 Task: Look for opportunities in accounting and finance.
Action: Mouse moved to (1061, 145)
Screenshot: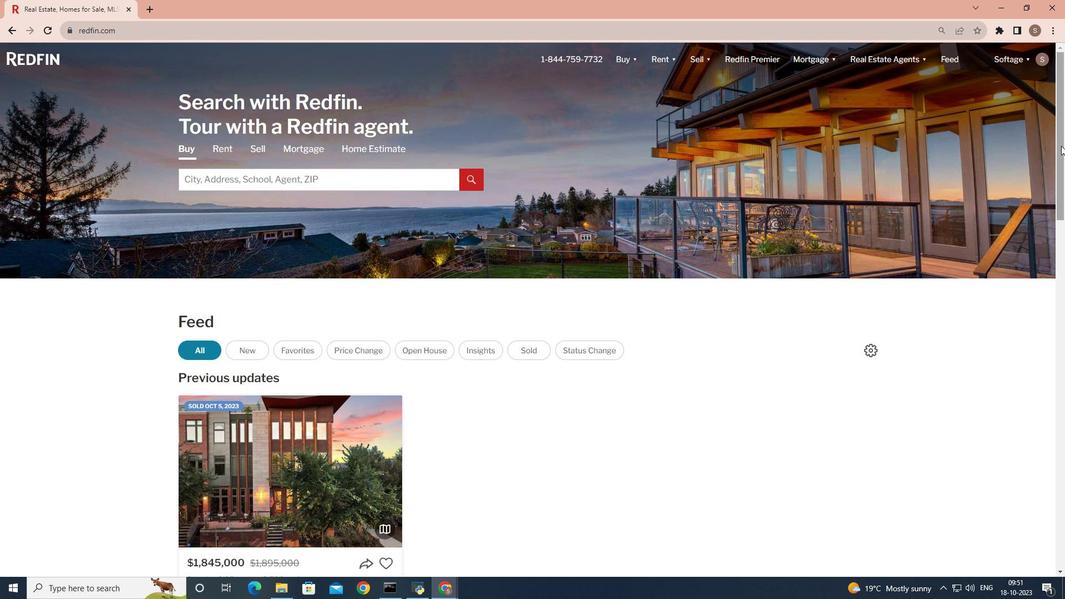
Action: Mouse pressed left at (1061, 145)
Screenshot: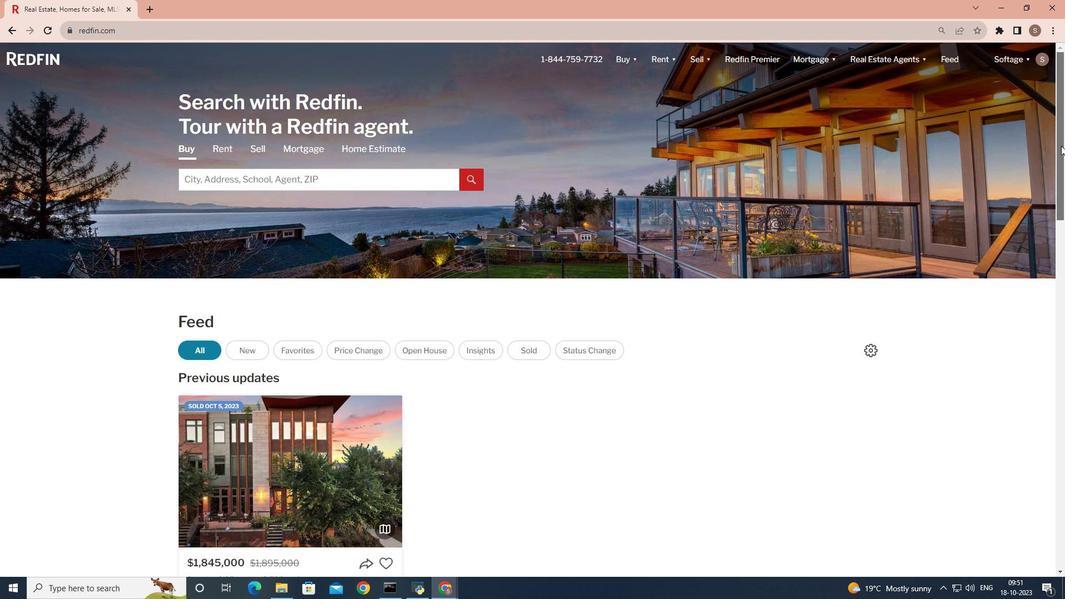 
Action: Mouse moved to (189, 408)
Screenshot: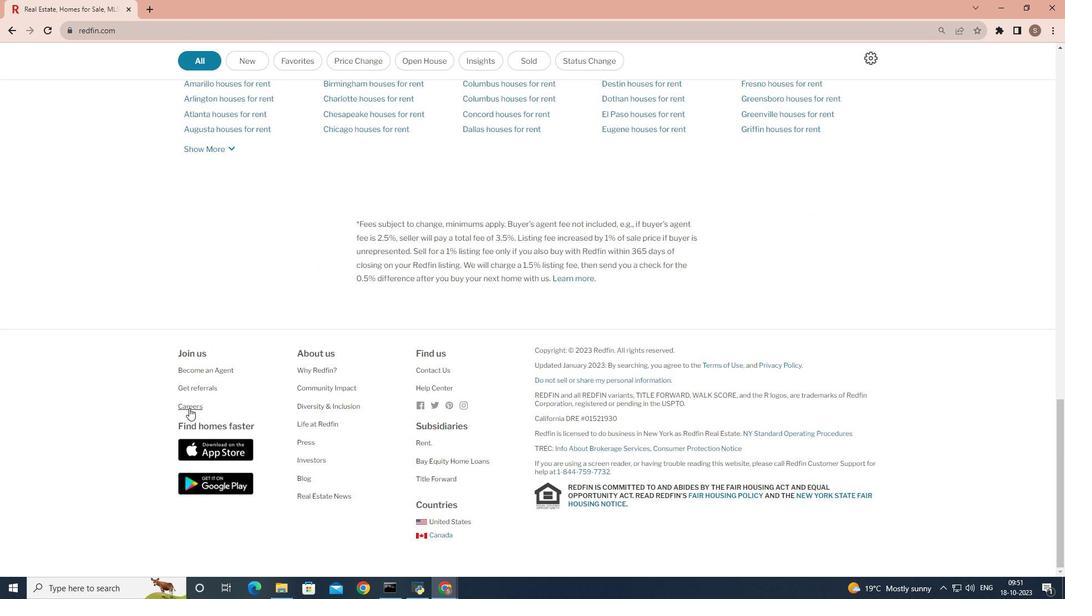 
Action: Mouse pressed left at (189, 408)
Screenshot: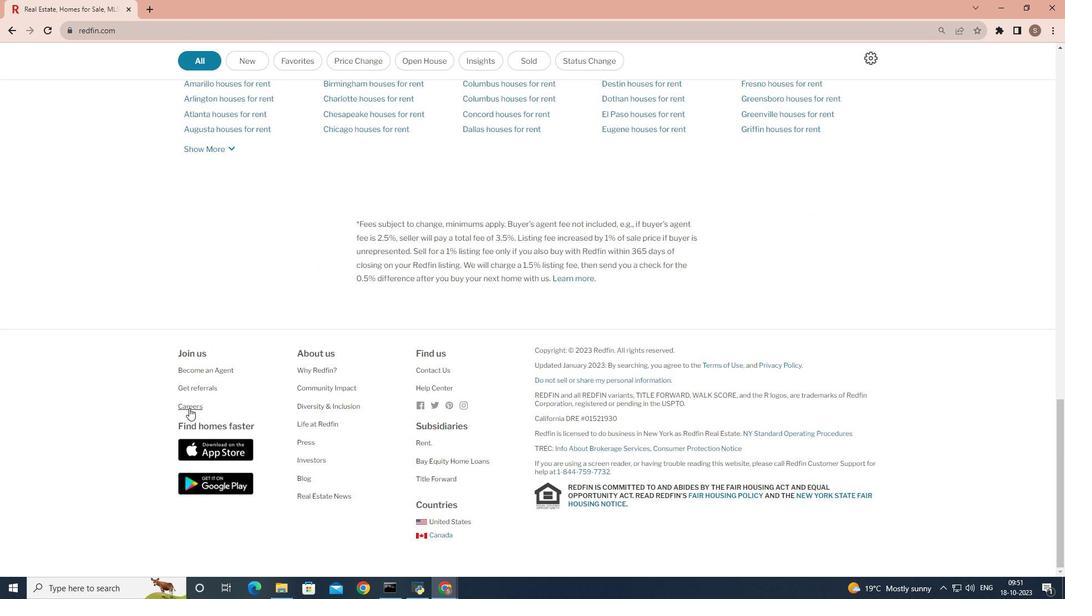 
Action: Mouse moved to (504, 307)
Screenshot: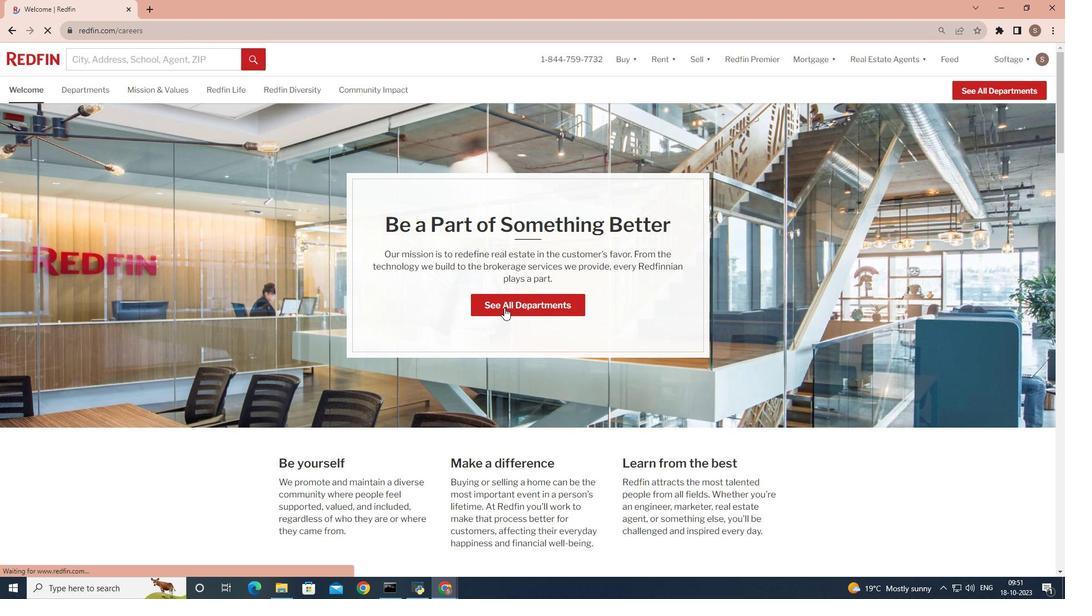 
Action: Mouse pressed left at (504, 307)
Screenshot: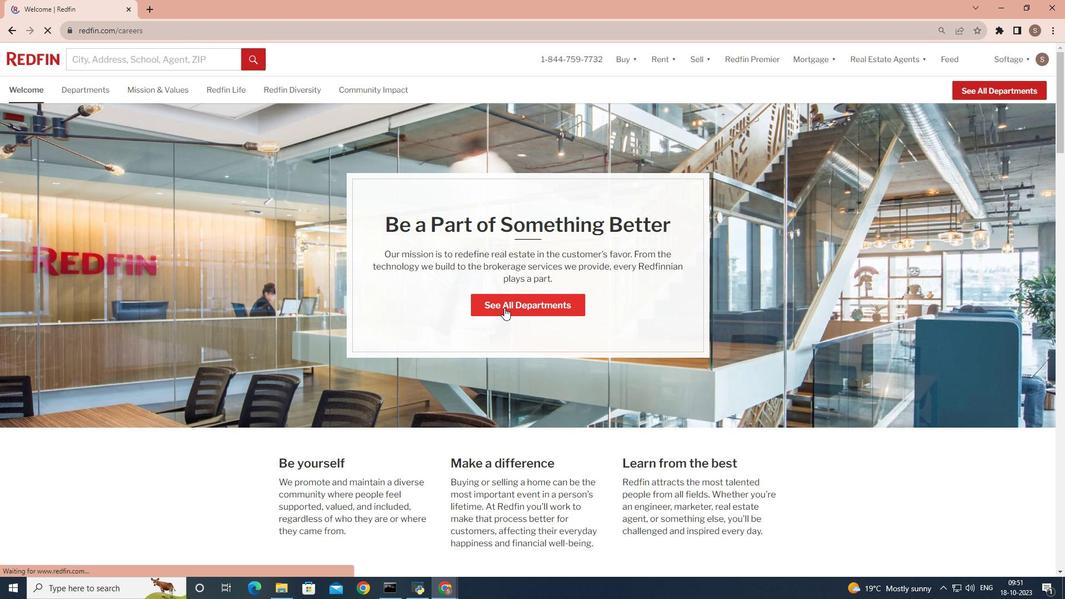 
Action: Mouse moved to (543, 320)
Screenshot: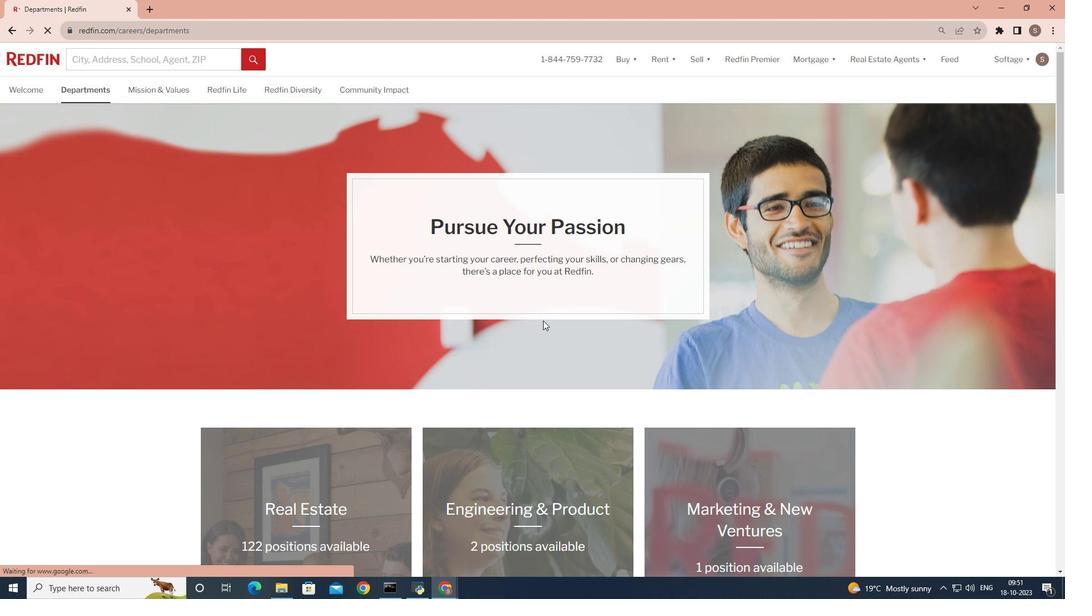 
Action: Mouse scrolled (543, 320) with delta (0, 0)
Screenshot: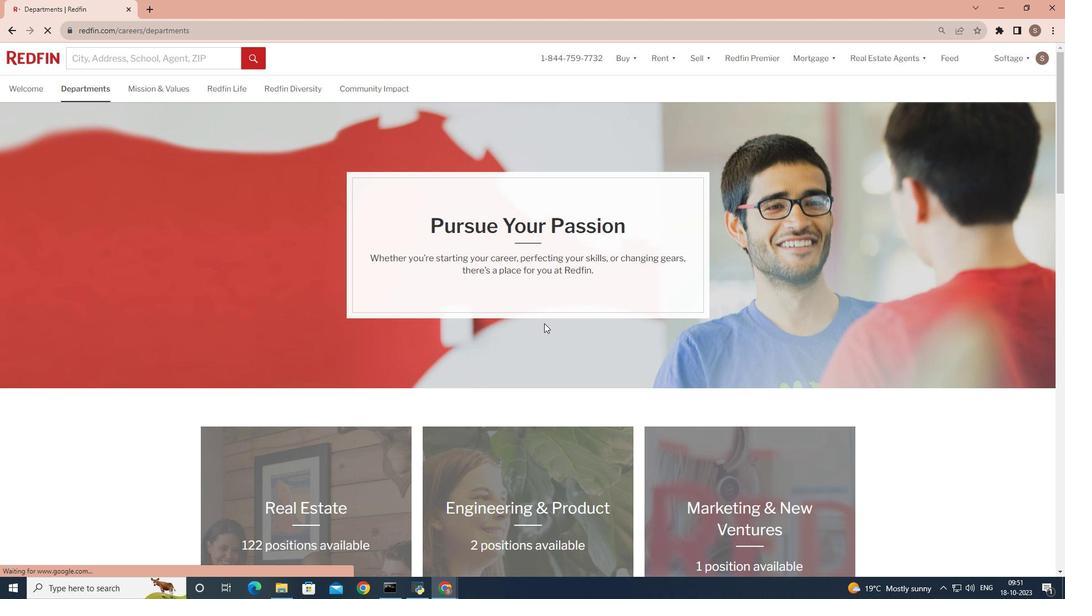 
Action: Mouse moved to (543, 321)
Screenshot: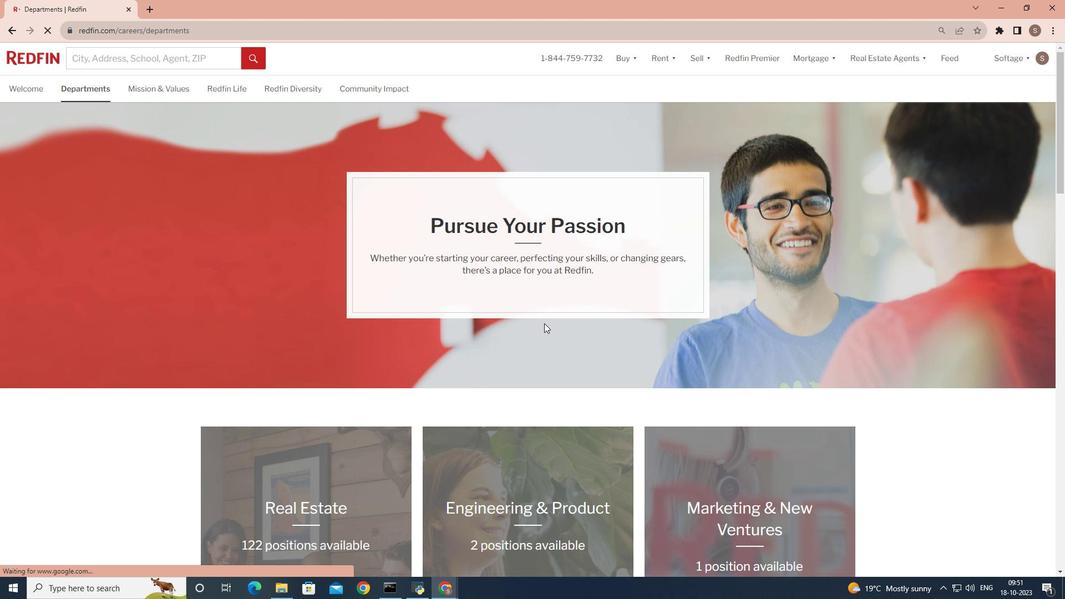 
Action: Mouse scrolled (543, 320) with delta (0, 0)
Screenshot: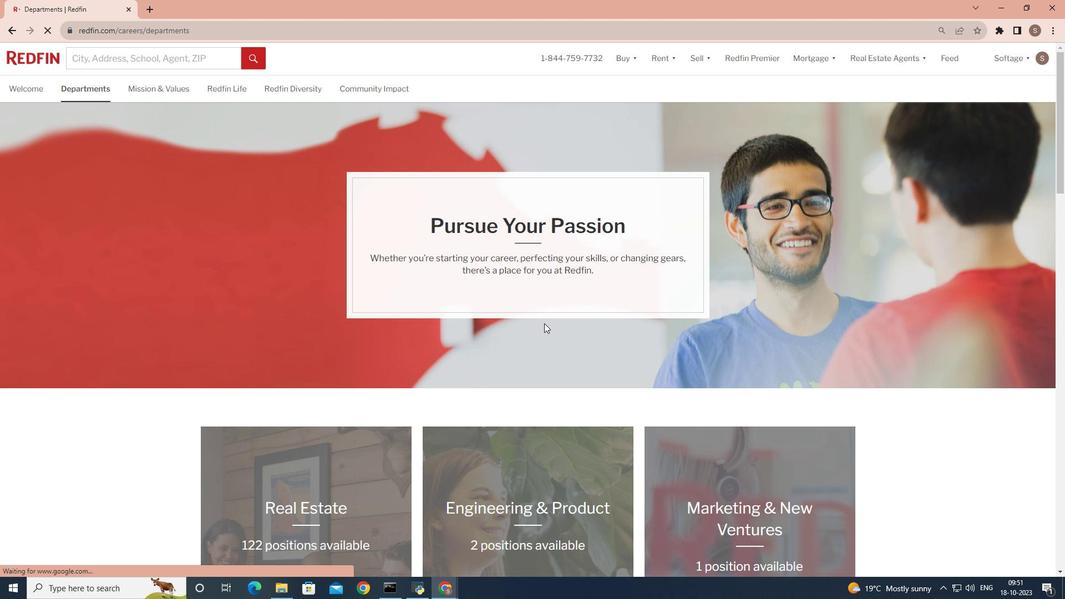 
Action: Mouse moved to (539, 329)
Screenshot: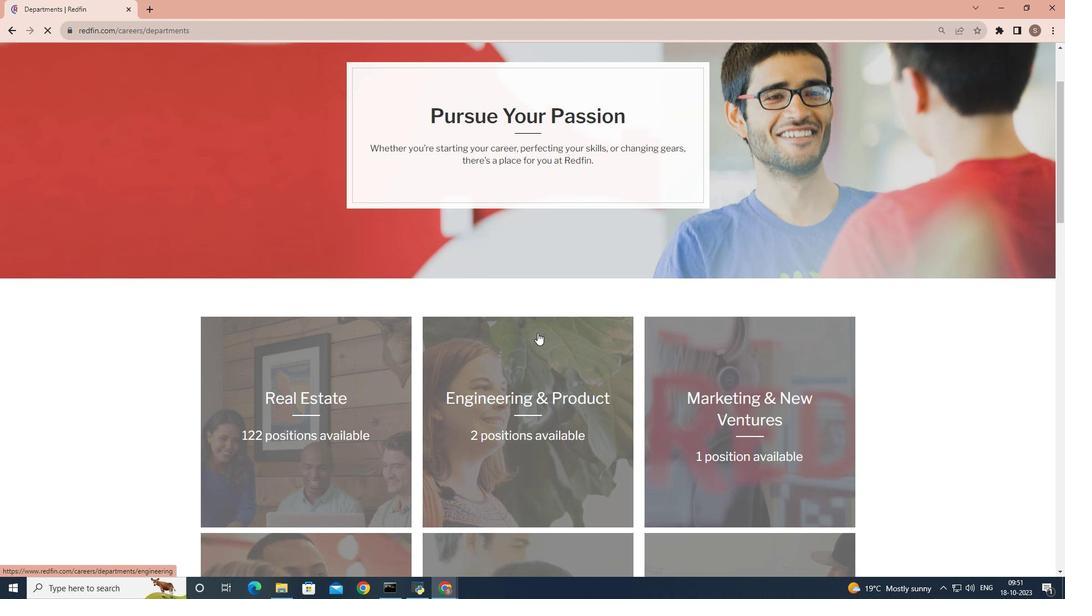 
Action: Mouse scrolled (539, 328) with delta (0, 0)
Screenshot: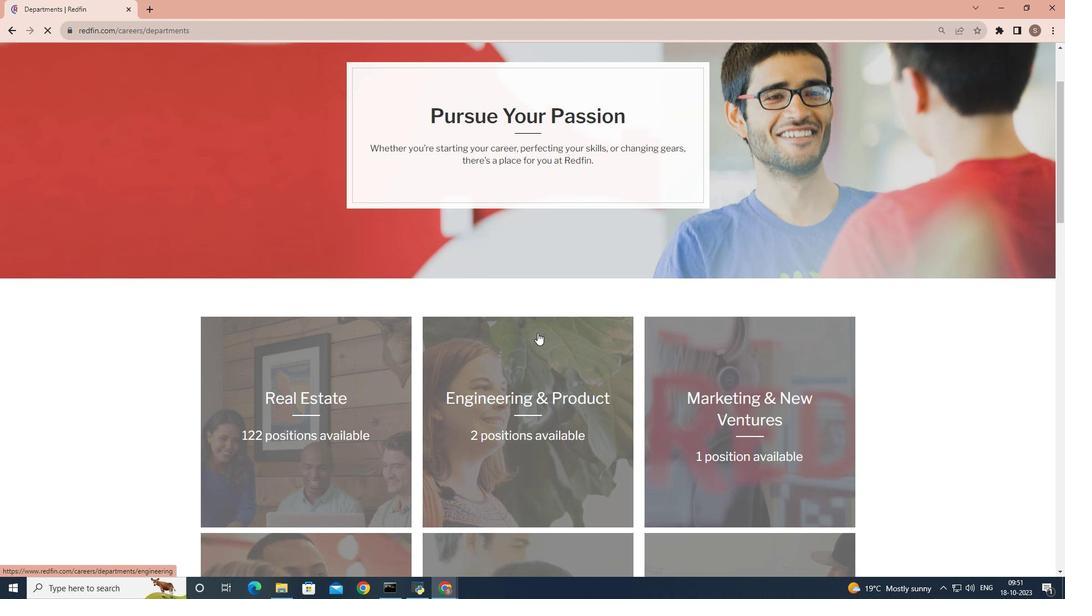 
Action: Mouse moved to (538, 332)
Screenshot: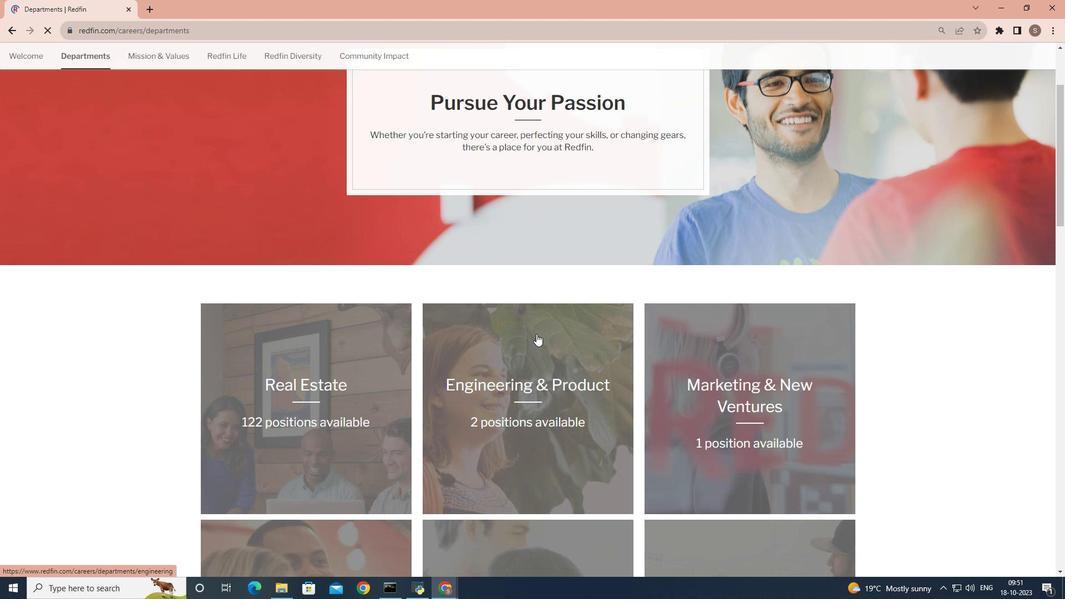 
Action: Mouse scrolled (538, 331) with delta (0, 0)
Screenshot: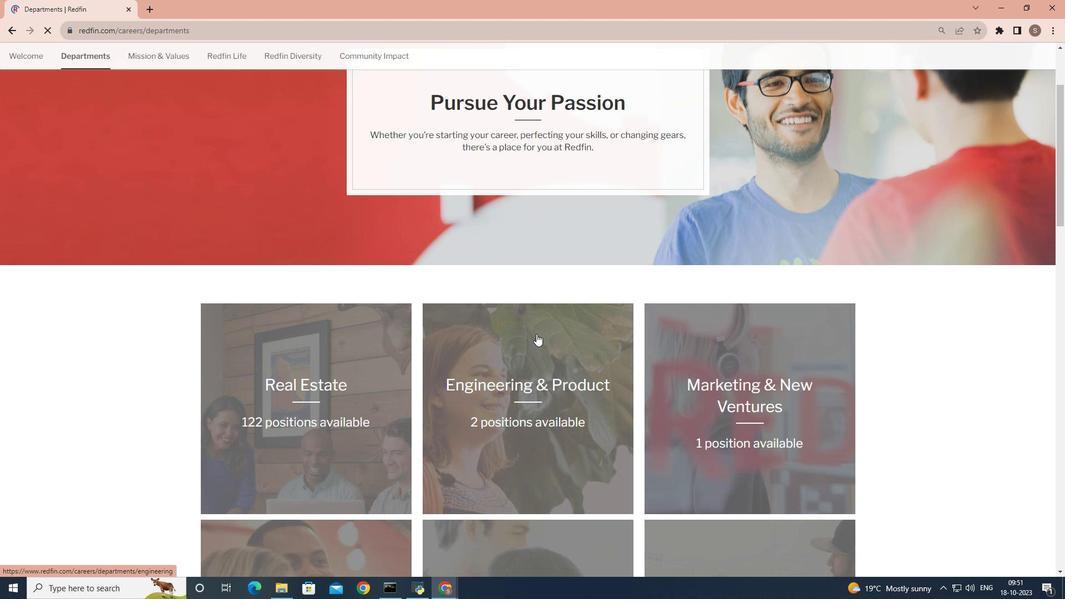 
Action: Mouse moved to (534, 336)
Screenshot: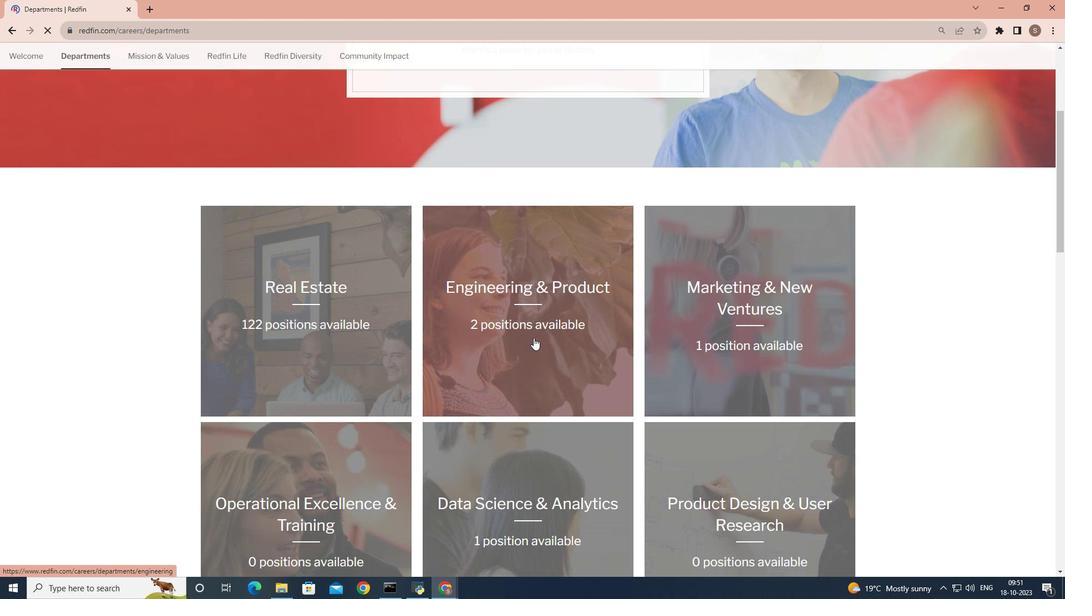
Action: Mouse scrolled (534, 335) with delta (0, 0)
Screenshot: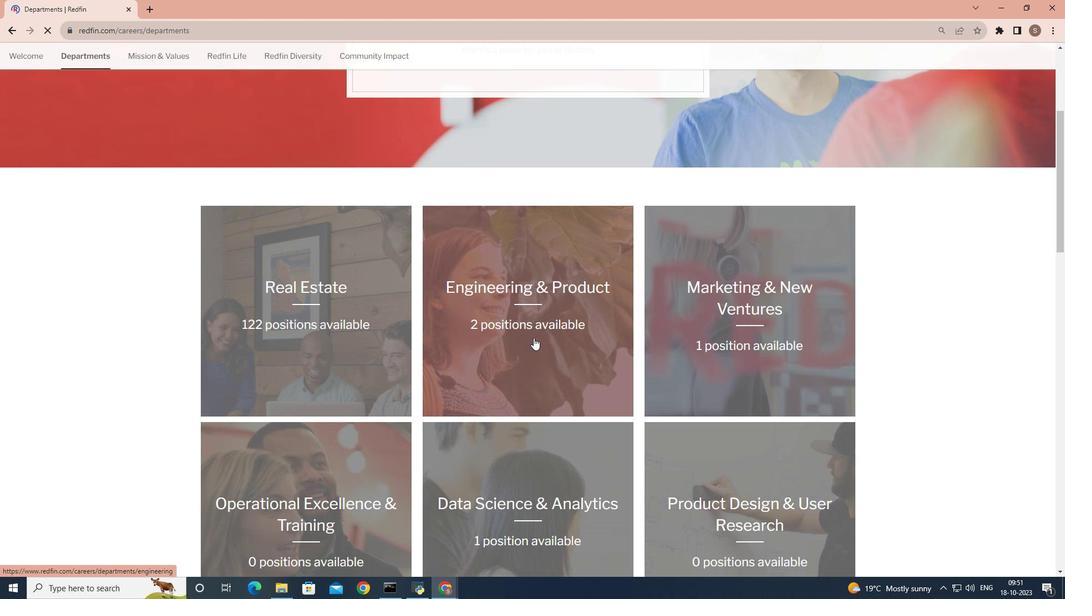 
Action: Mouse moved to (533, 338)
Screenshot: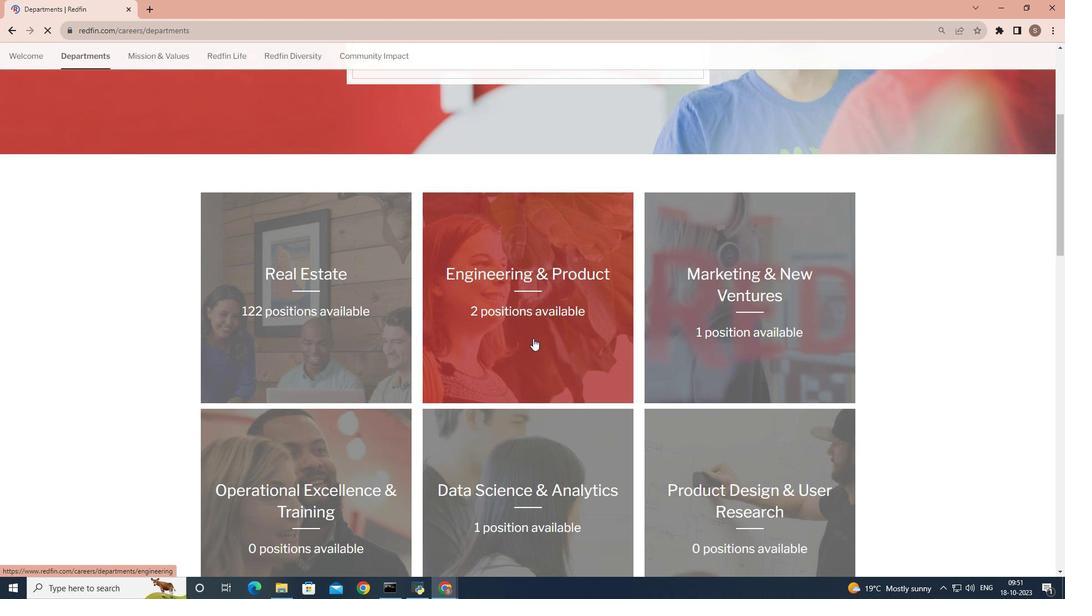 
Action: Mouse scrolled (533, 337) with delta (0, 0)
Screenshot: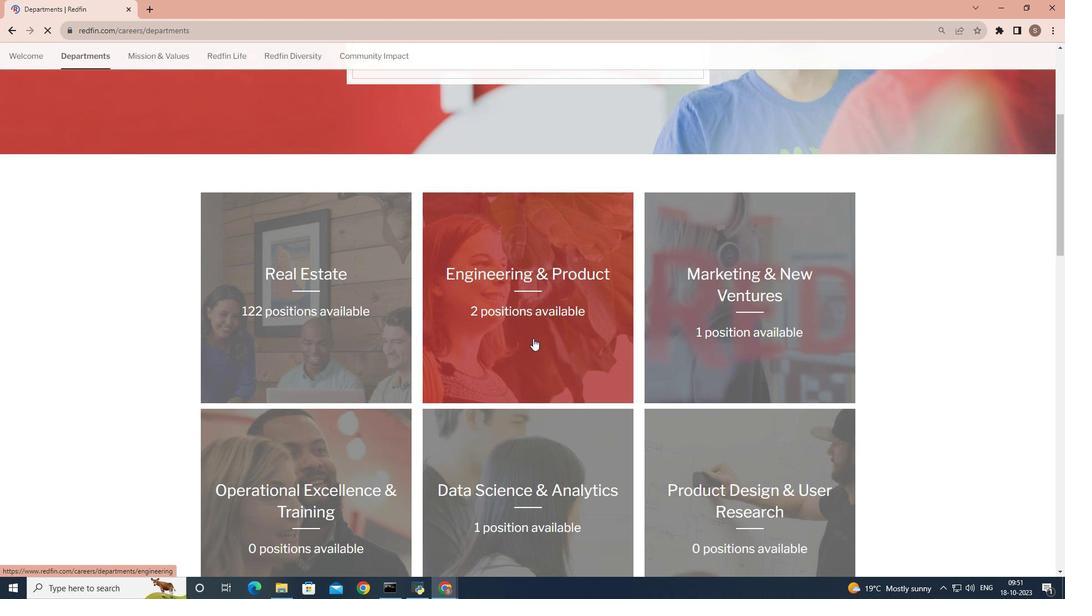 
Action: Mouse scrolled (533, 337) with delta (0, 0)
Screenshot: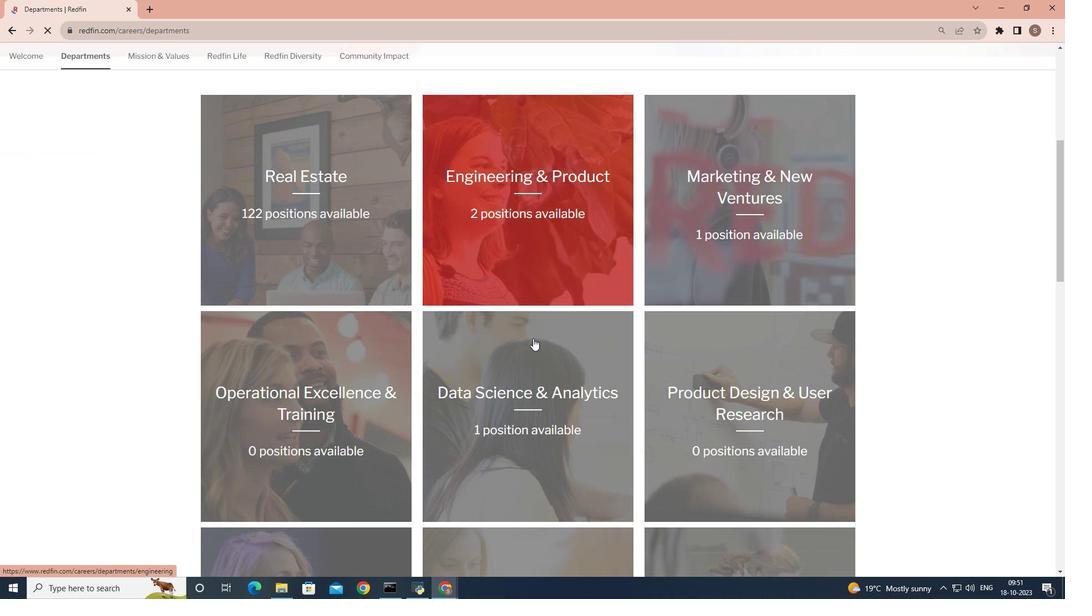 
Action: Mouse scrolled (533, 337) with delta (0, 0)
Screenshot: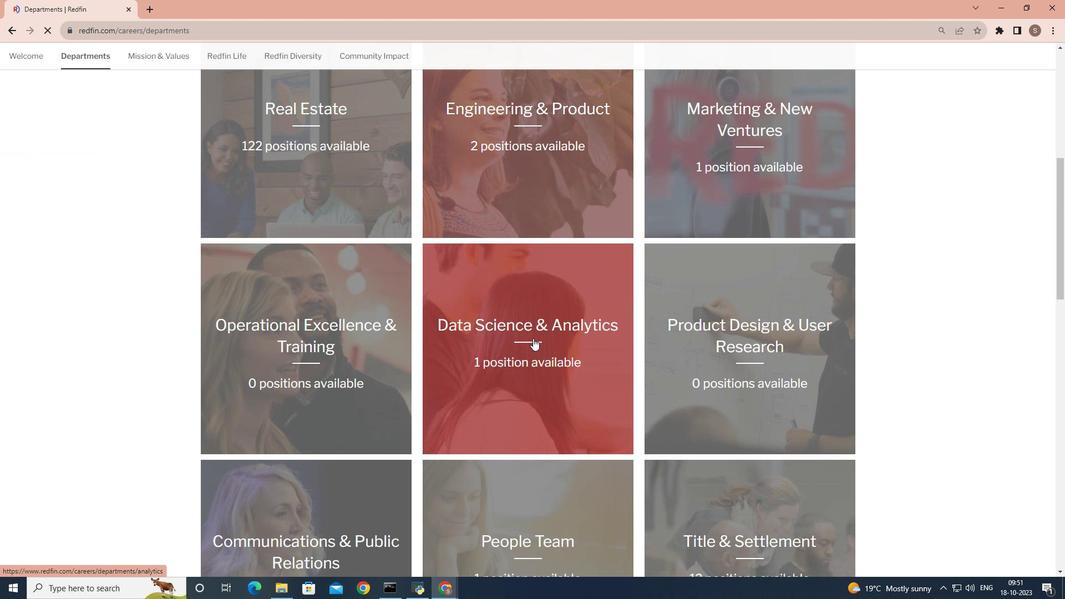 
Action: Mouse scrolled (533, 337) with delta (0, 0)
Screenshot: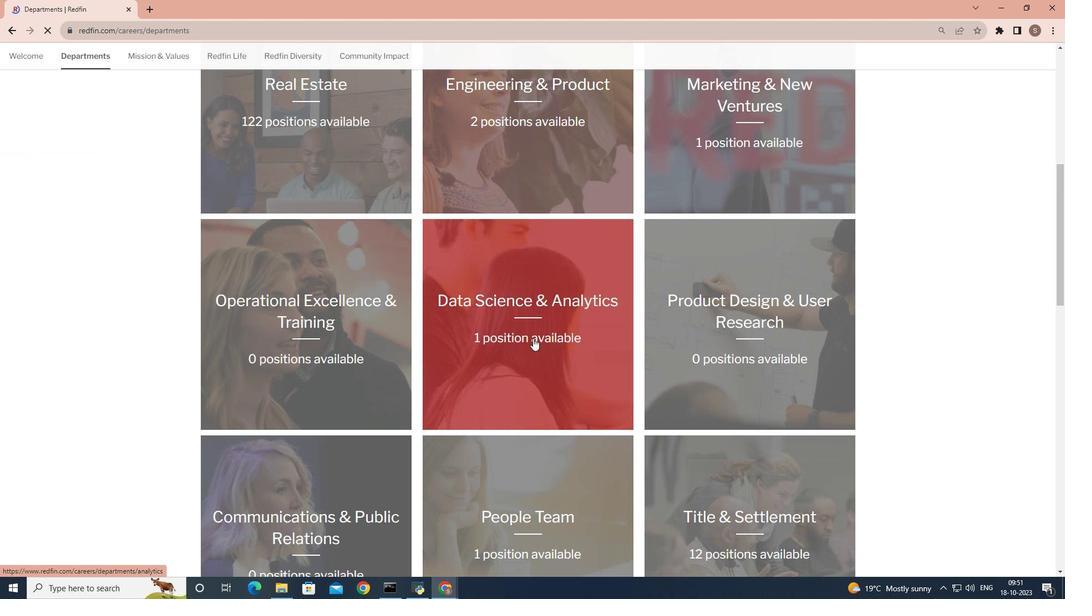 
Action: Mouse scrolled (533, 337) with delta (0, 0)
Screenshot: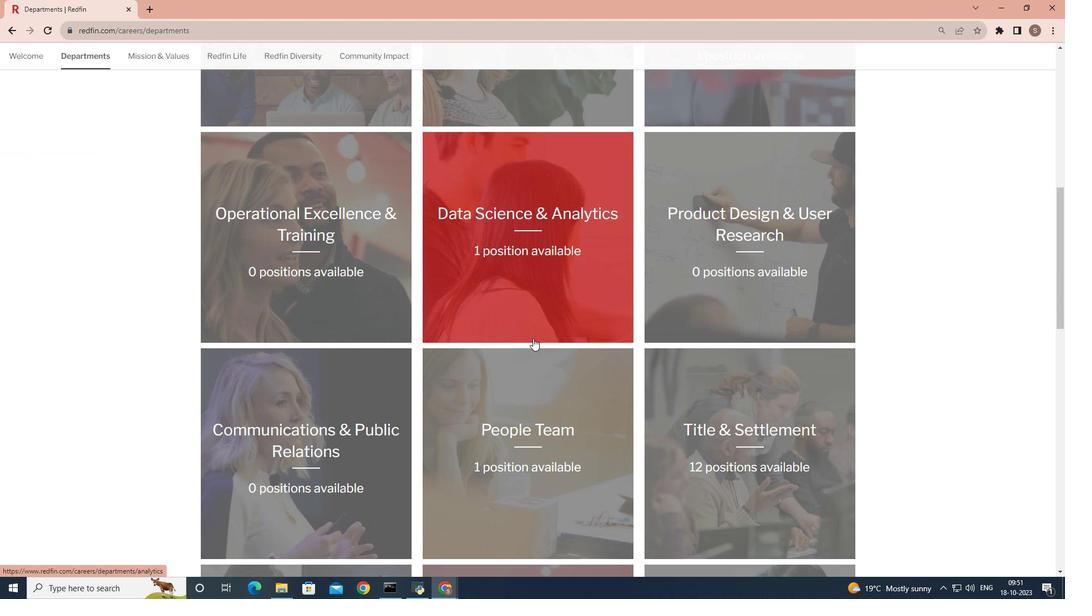 
Action: Mouse scrolled (533, 337) with delta (0, 0)
Screenshot: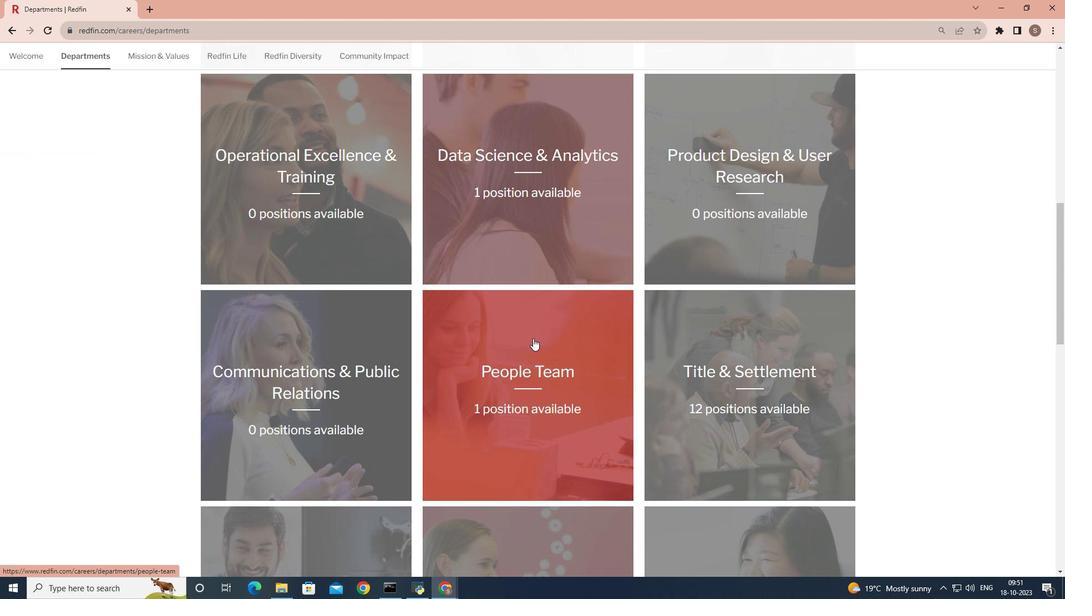 
Action: Mouse scrolled (533, 337) with delta (0, 0)
Screenshot: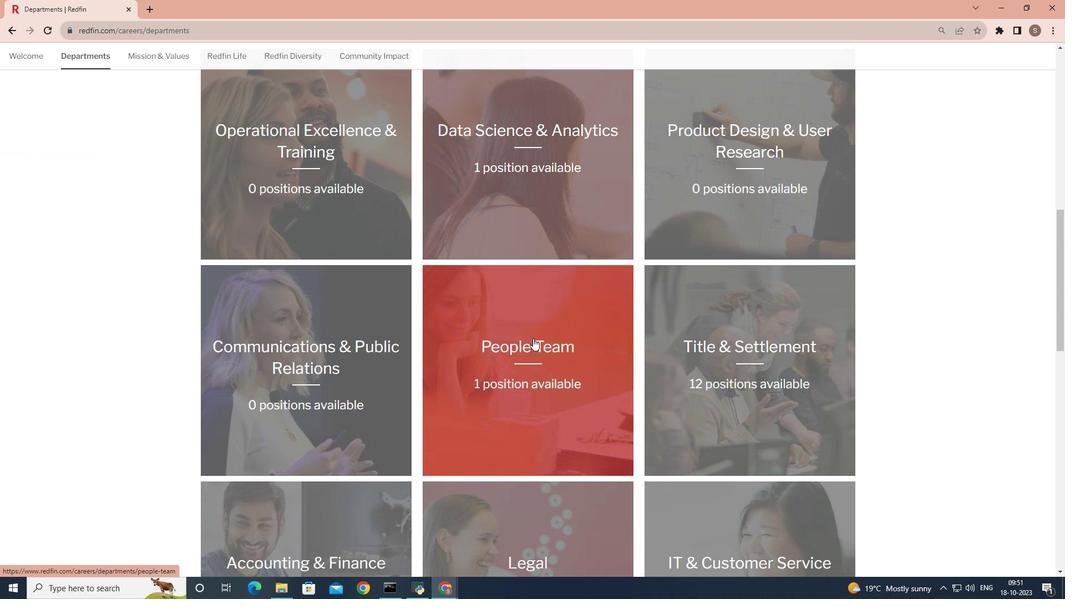 
Action: Mouse moved to (550, 333)
Screenshot: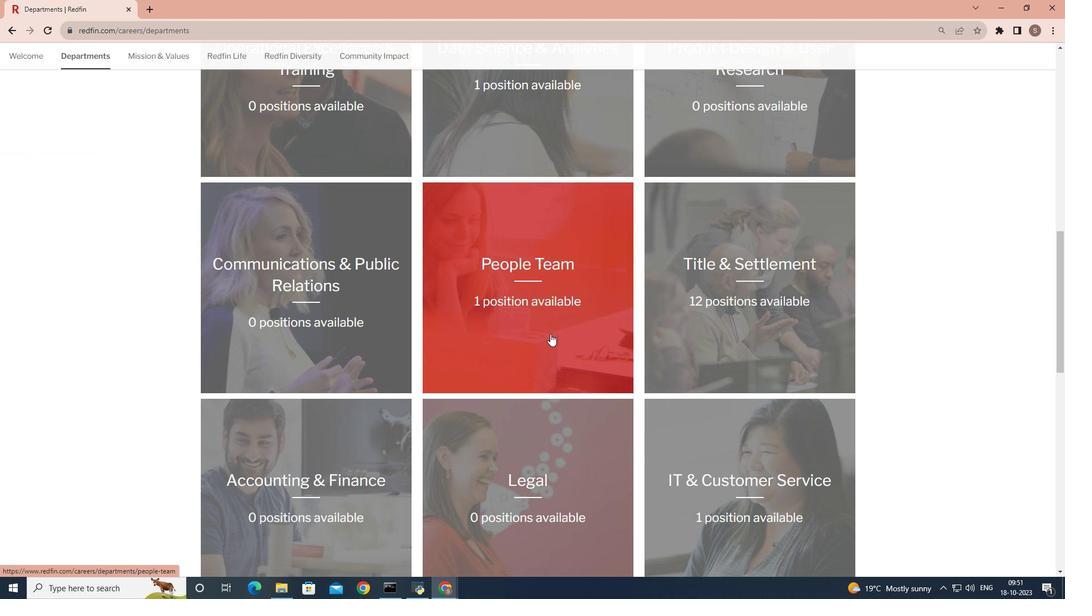 
Action: Mouse scrolled (550, 333) with delta (0, 0)
Screenshot: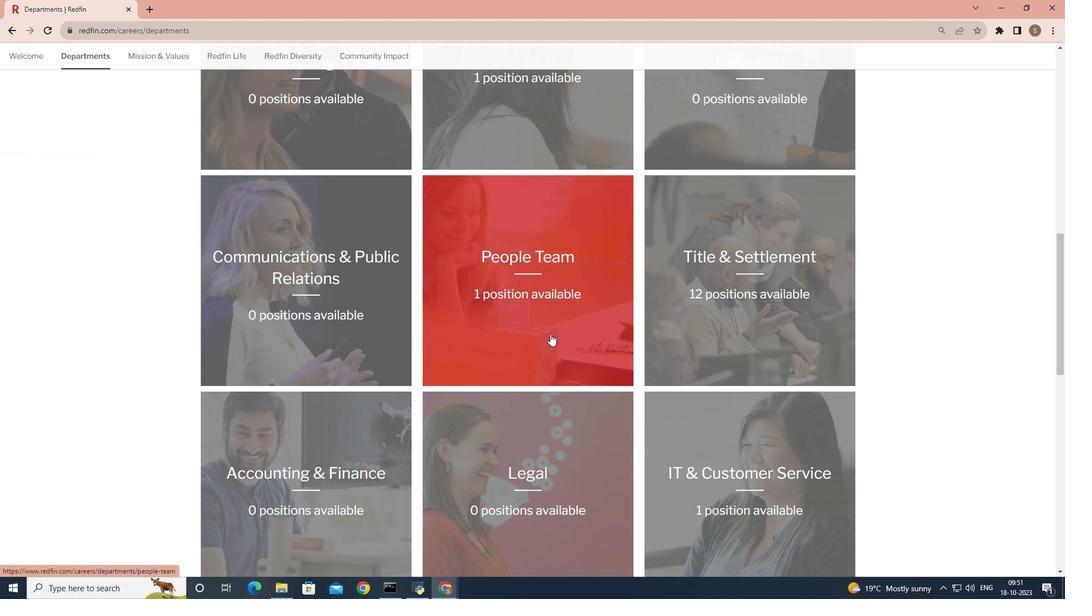 
Action: Mouse scrolled (550, 333) with delta (0, 0)
Screenshot: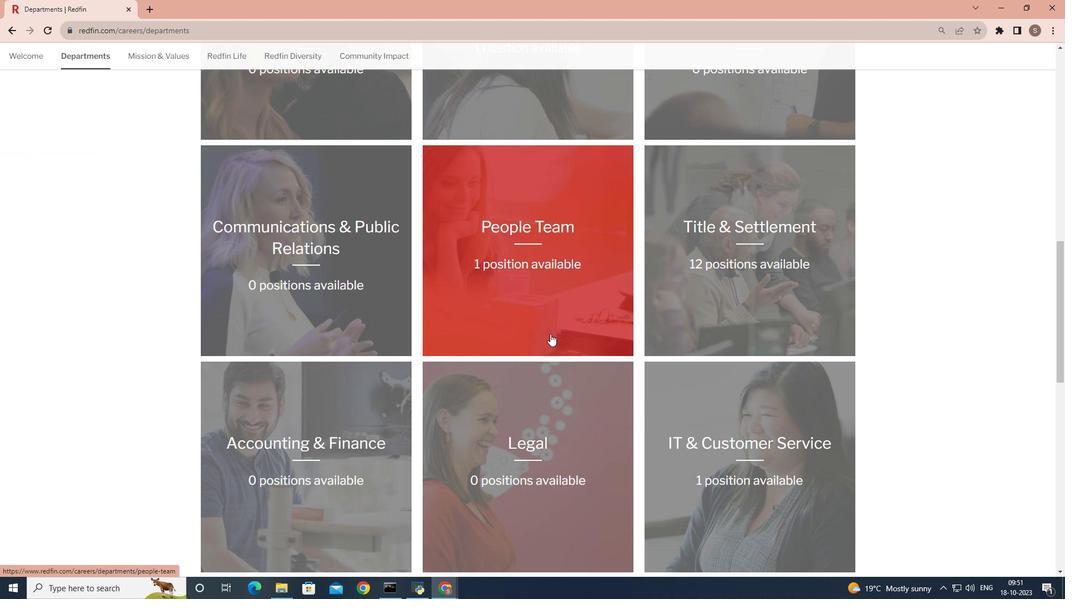 
Action: Mouse moved to (340, 375)
Screenshot: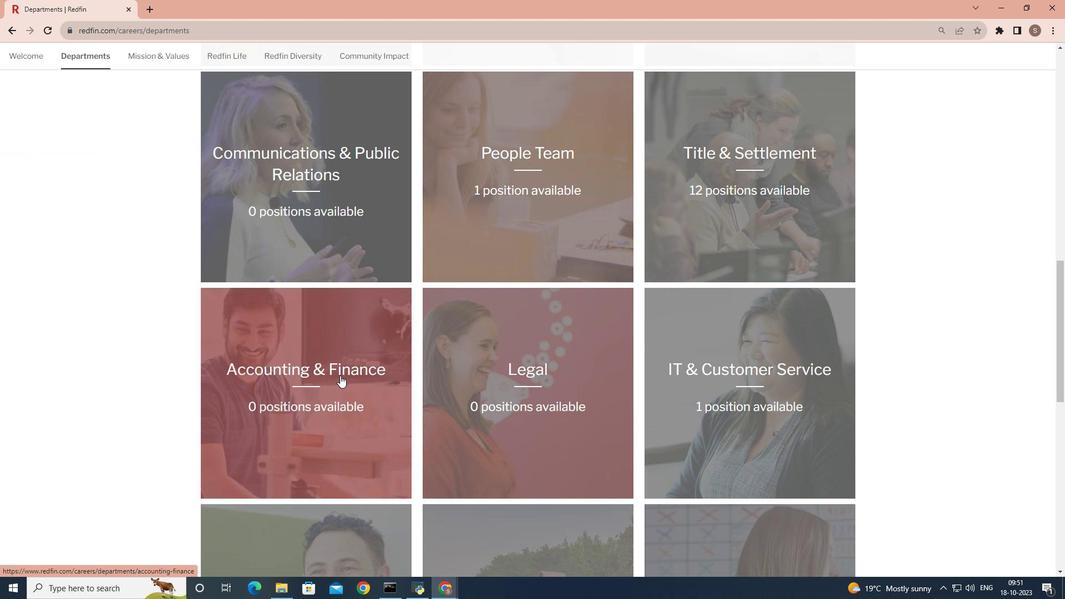 
Action: Mouse pressed left at (340, 375)
Screenshot: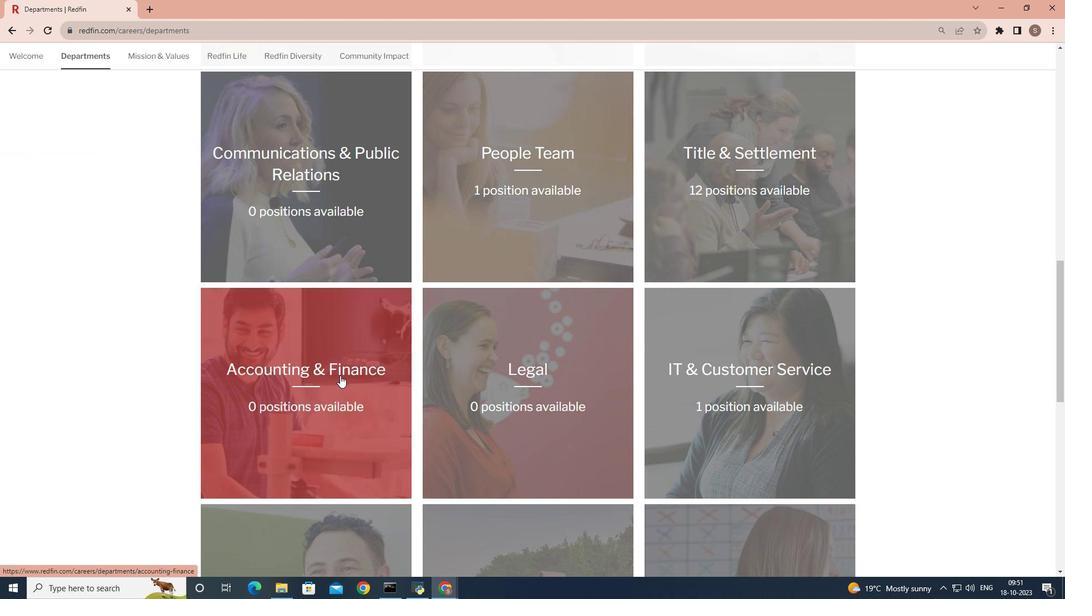 
